 Task: Add the task  Fix issue causing slow database queries on high traffic pages to the section Business Process Mapping Sprint in the project TrainForge and add a Due Date to the respective task as 2023/12/17.
Action: Mouse moved to (547, 433)
Screenshot: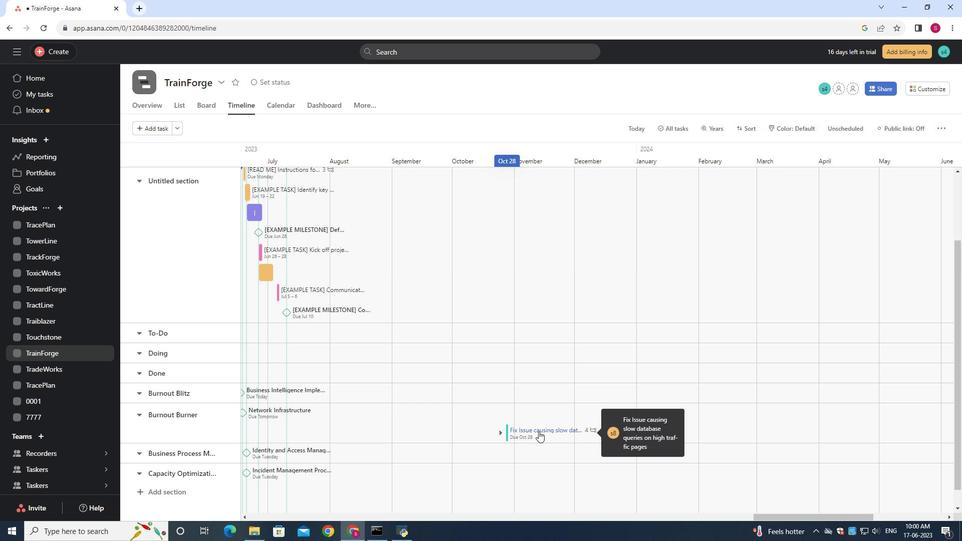 
Action: Mouse pressed left at (547, 433)
Screenshot: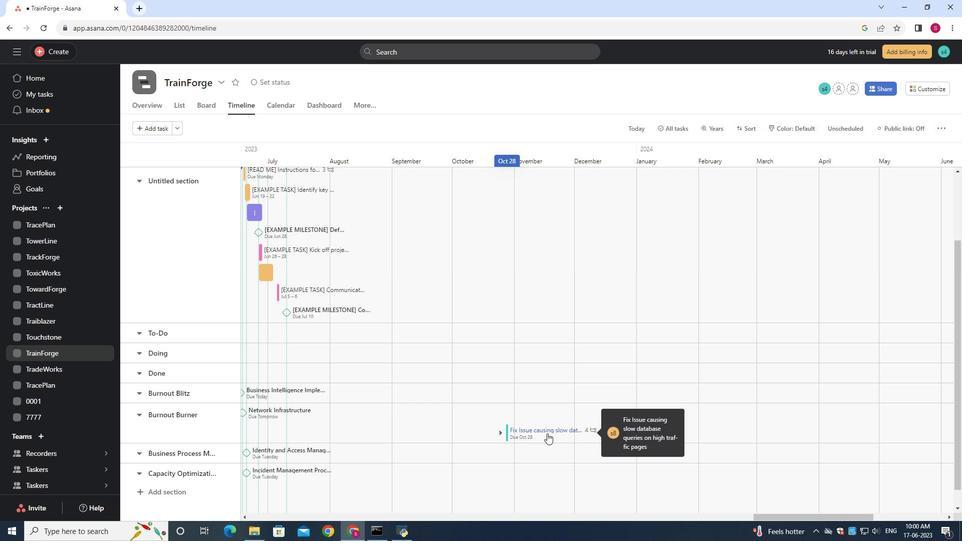 
Action: Mouse moved to (512, 432)
Screenshot: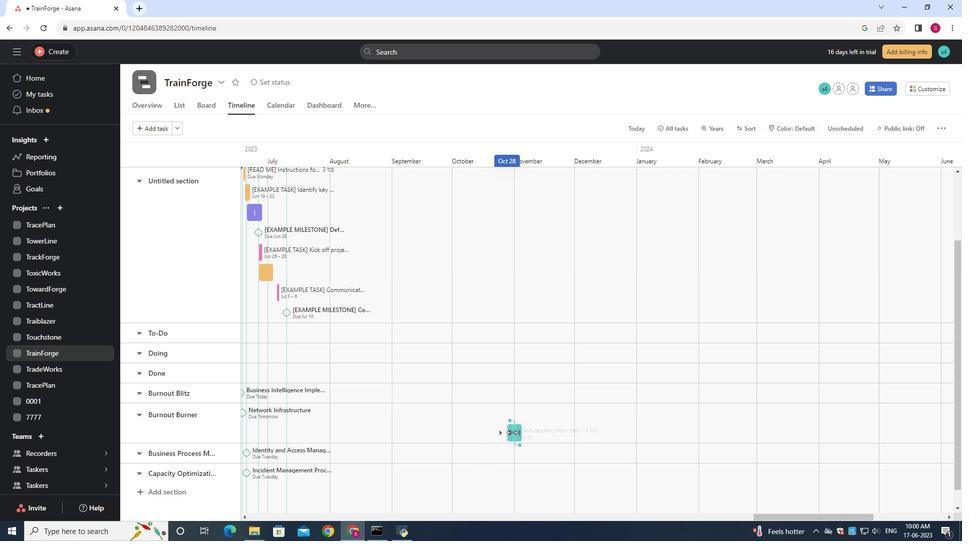
Action: Mouse pressed left at (512, 432)
Screenshot: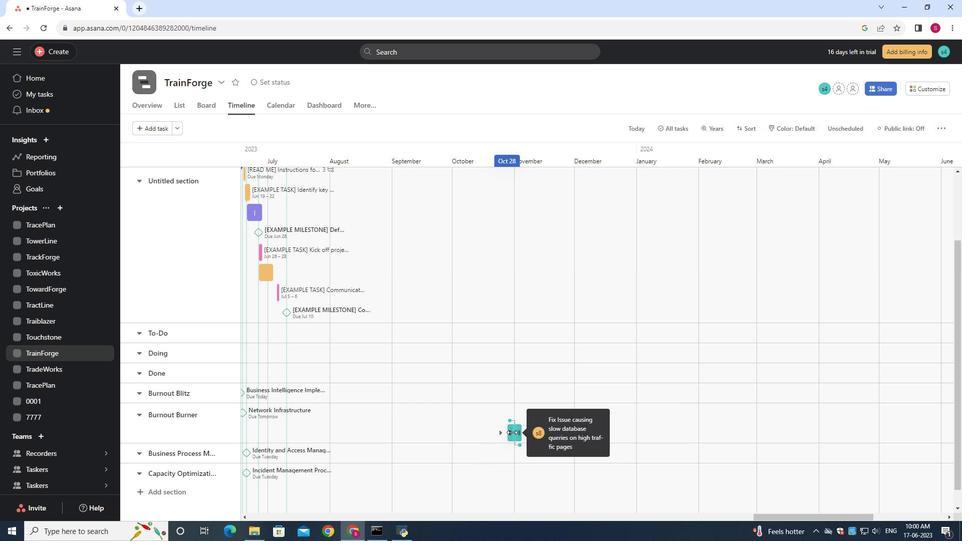 
Action: Mouse moved to (513, 432)
Screenshot: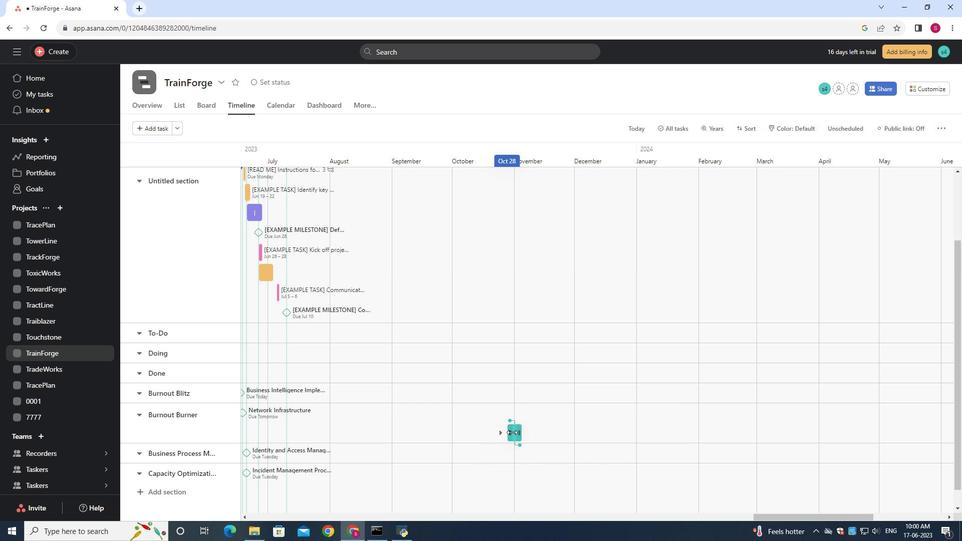 
Action: Mouse pressed left at (513, 432)
Screenshot: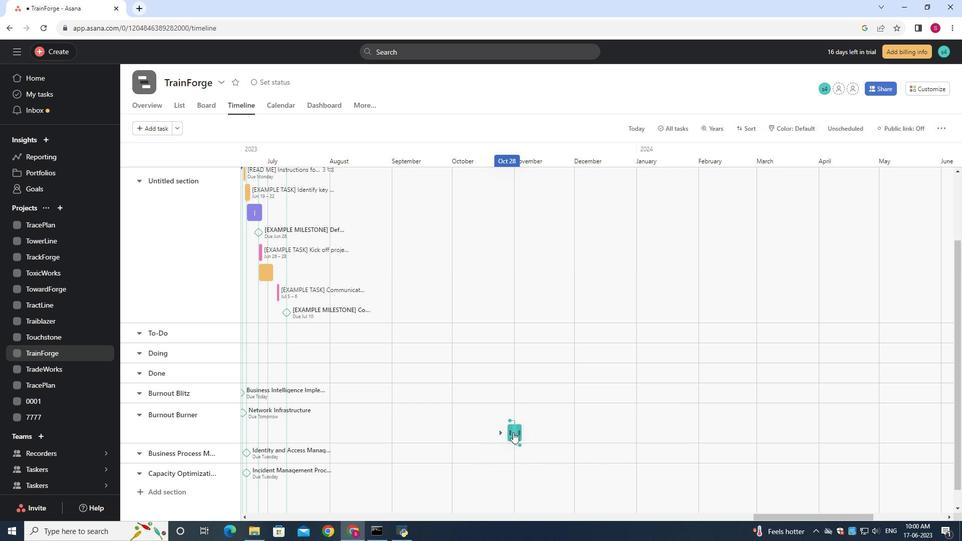 
Action: Mouse moved to (428, 432)
Screenshot: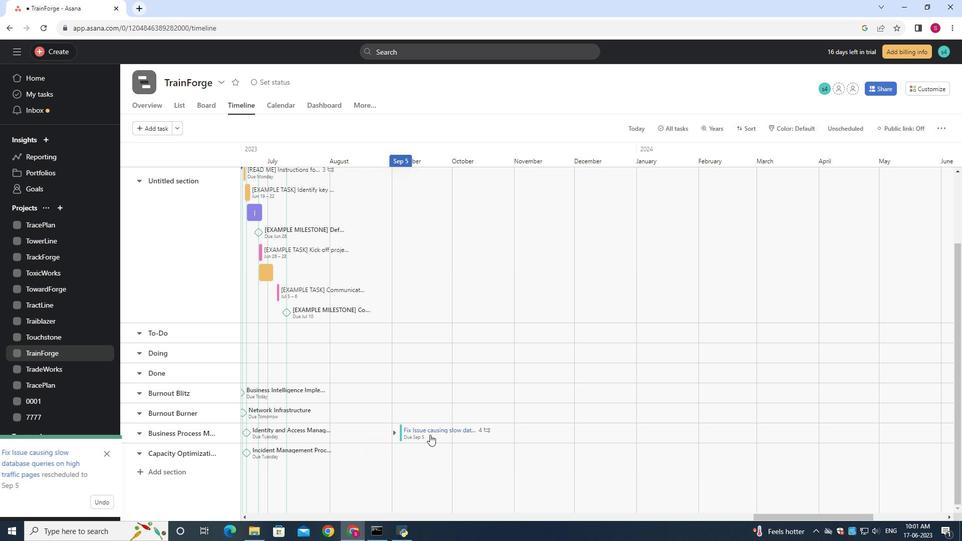 
Action: Mouse pressed left at (428, 432)
Screenshot: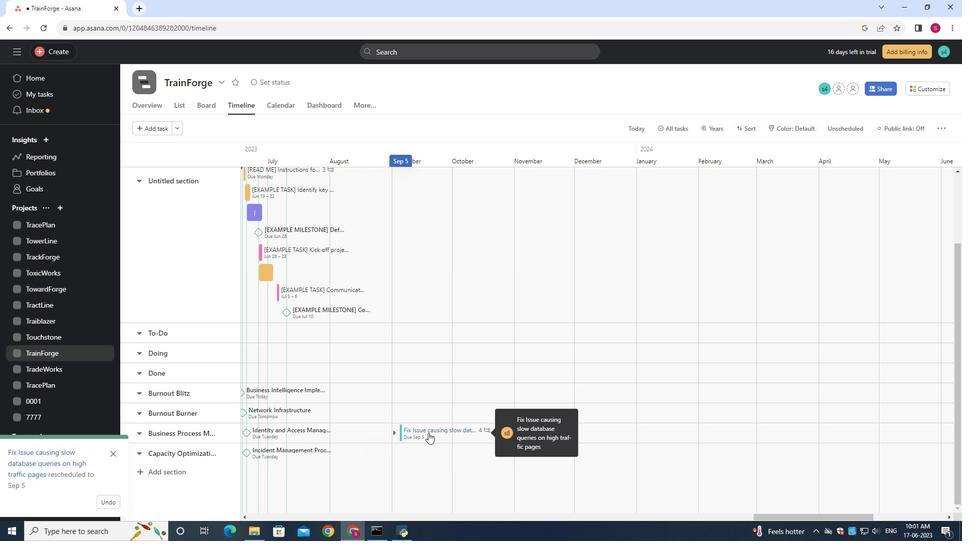 
Action: Mouse moved to (735, 219)
Screenshot: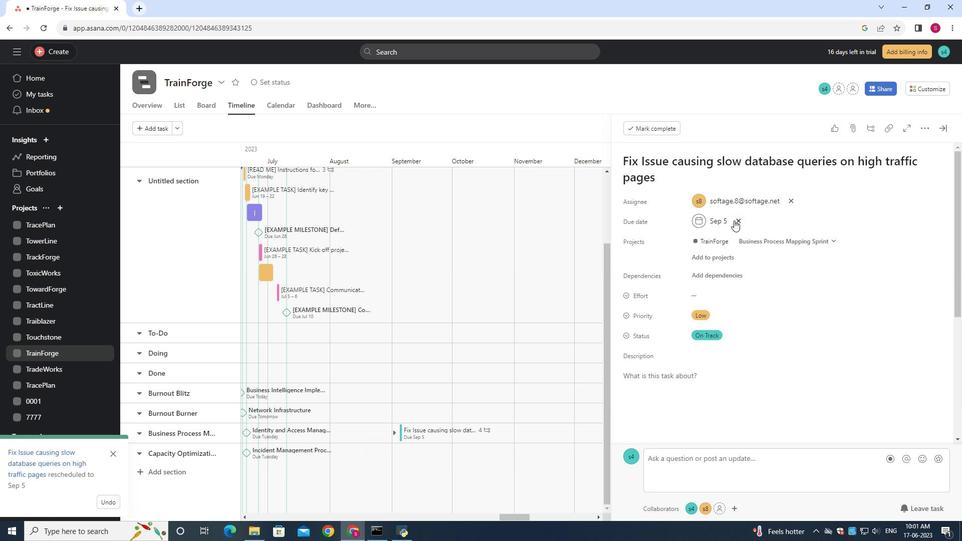 
Action: Mouse pressed left at (735, 219)
Screenshot: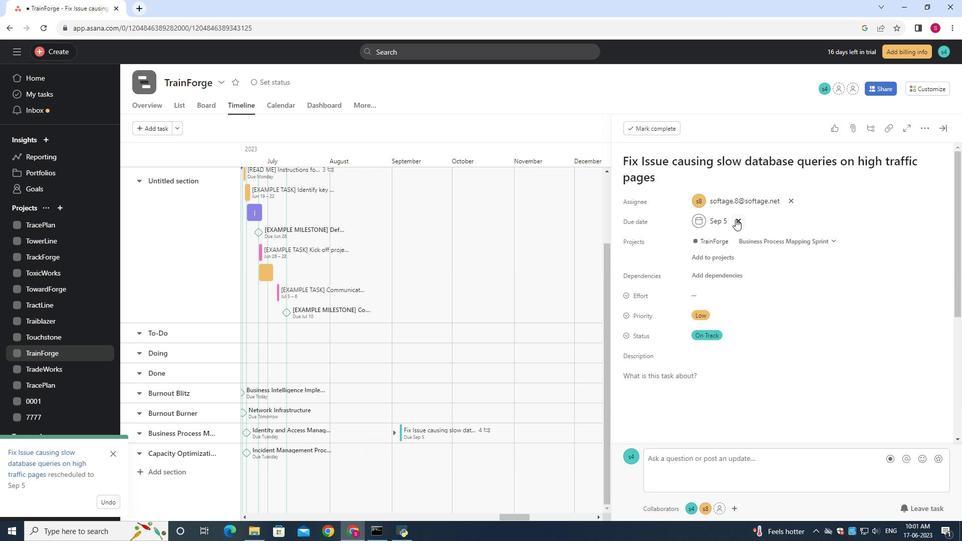 
Action: Mouse moved to (716, 221)
Screenshot: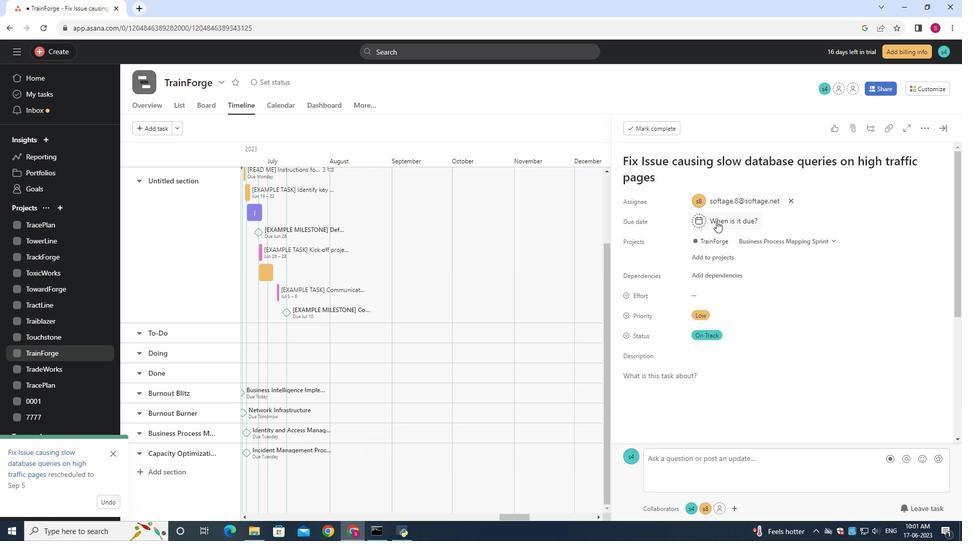 
Action: Mouse pressed left at (716, 221)
Screenshot: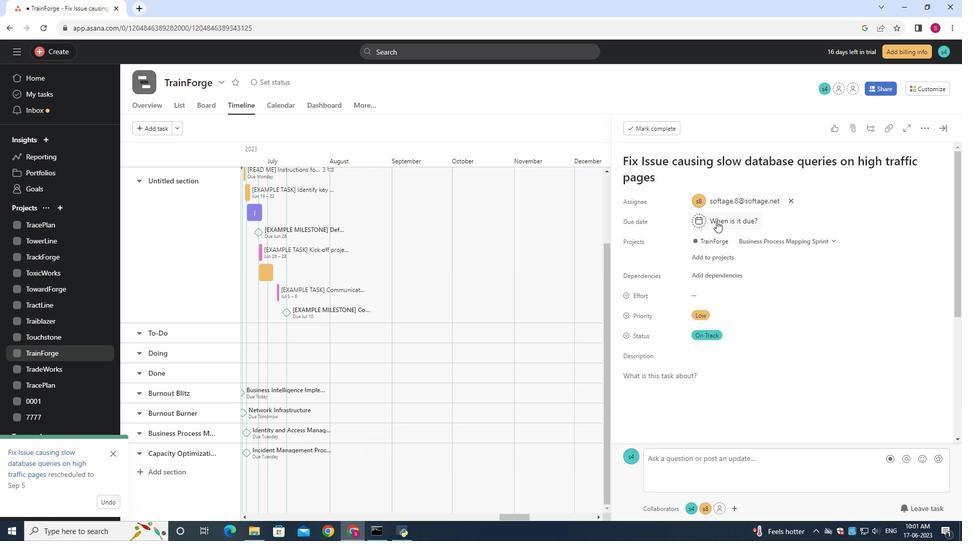 
Action: Mouse moved to (716, 221)
Screenshot: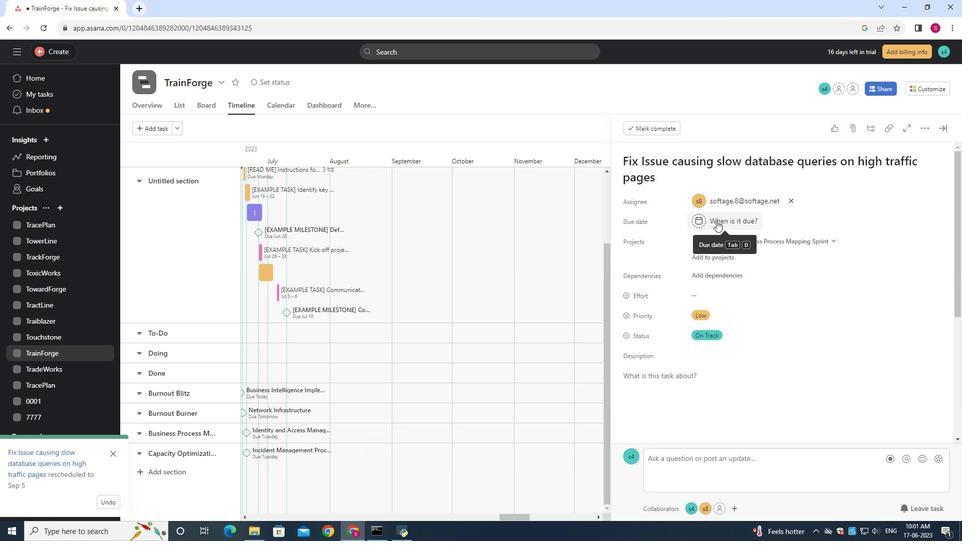 
Action: Key pressed 2023/12/17<Key.enter>
Screenshot: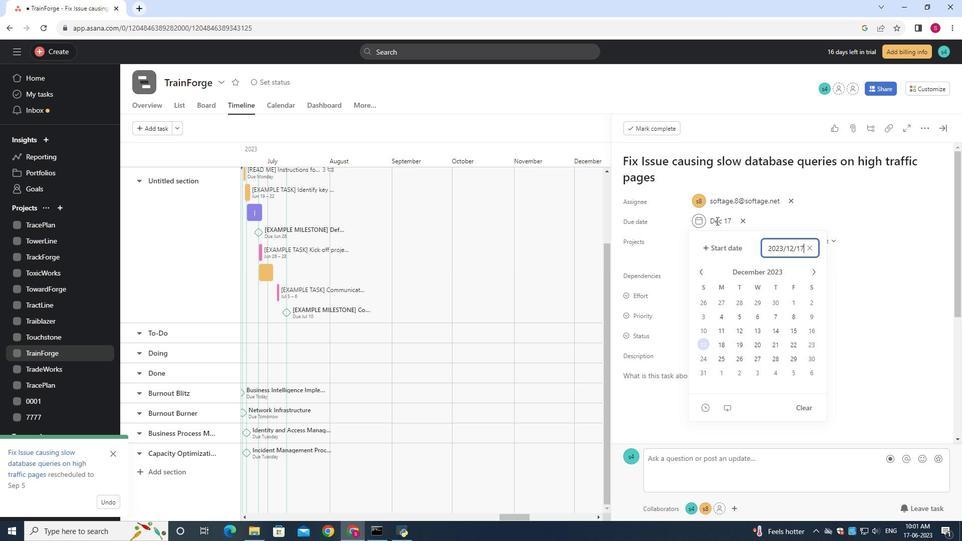 
